 Task: Add a column "Organization".
Action: Mouse scrolled (397, 295) with delta (0, 0)
Screenshot: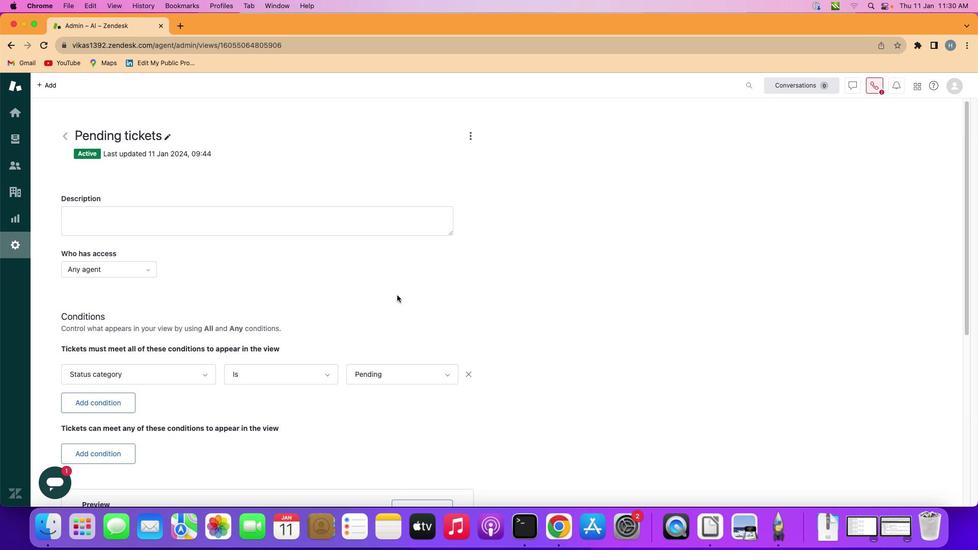 
Action: Mouse scrolled (397, 295) with delta (0, 0)
Screenshot: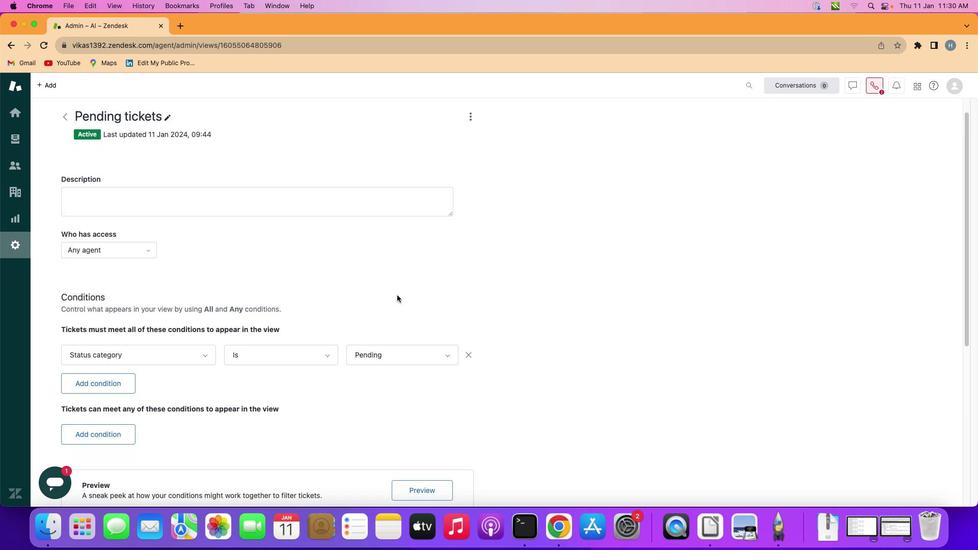 
Action: Mouse scrolled (397, 295) with delta (0, 0)
Screenshot: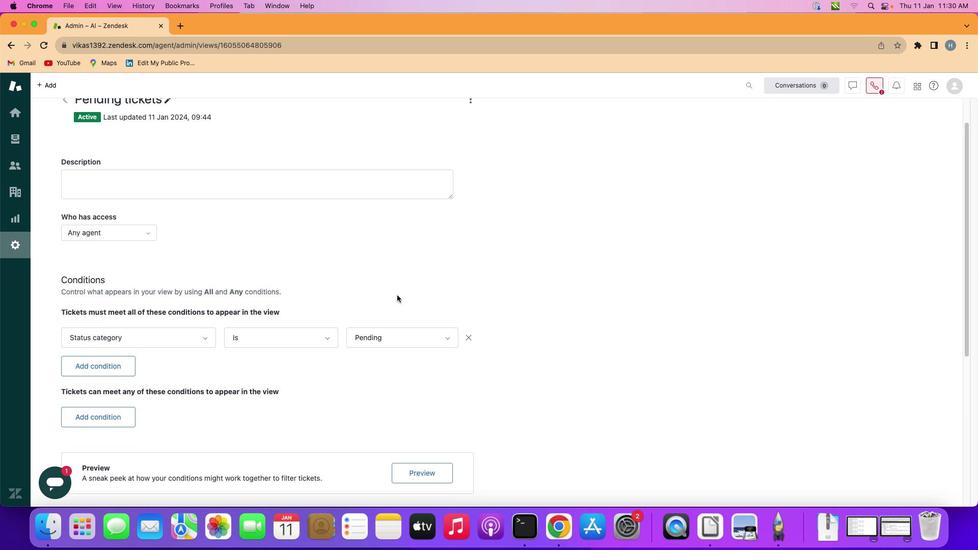 
Action: Mouse scrolled (397, 295) with delta (0, 0)
Screenshot: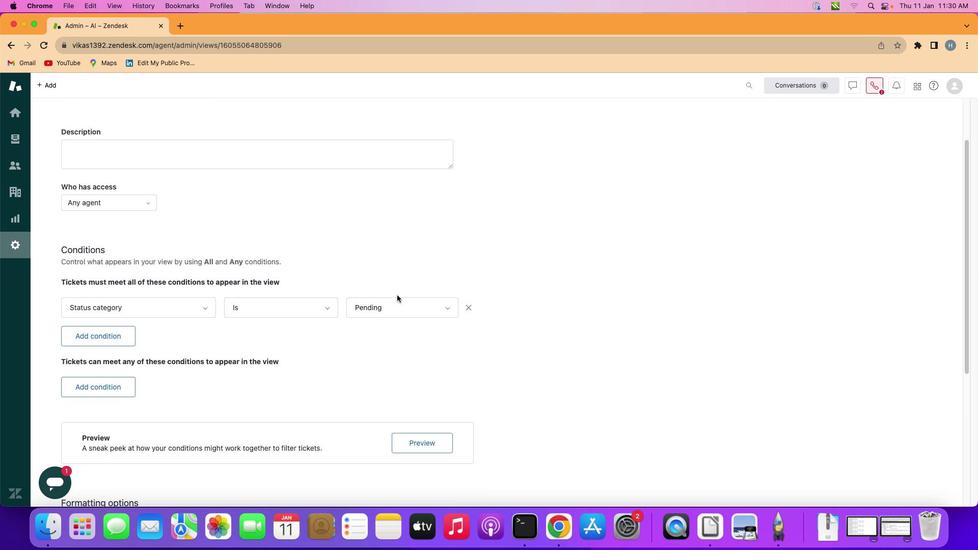 
Action: Mouse scrolled (397, 295) with delta (0, 0)
Screenshot: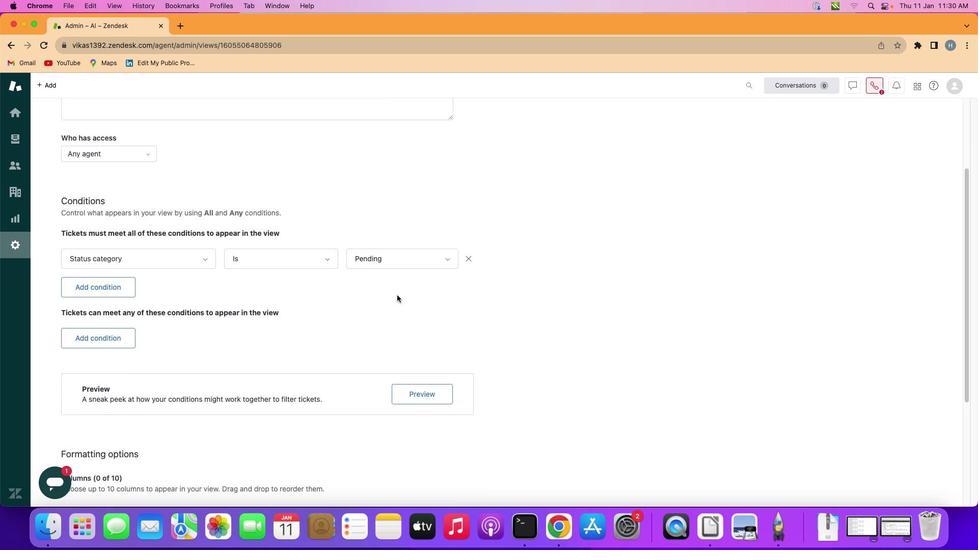 
Action: Mouse scrolled (397, 295) with delta (0, -1)
Screenshot: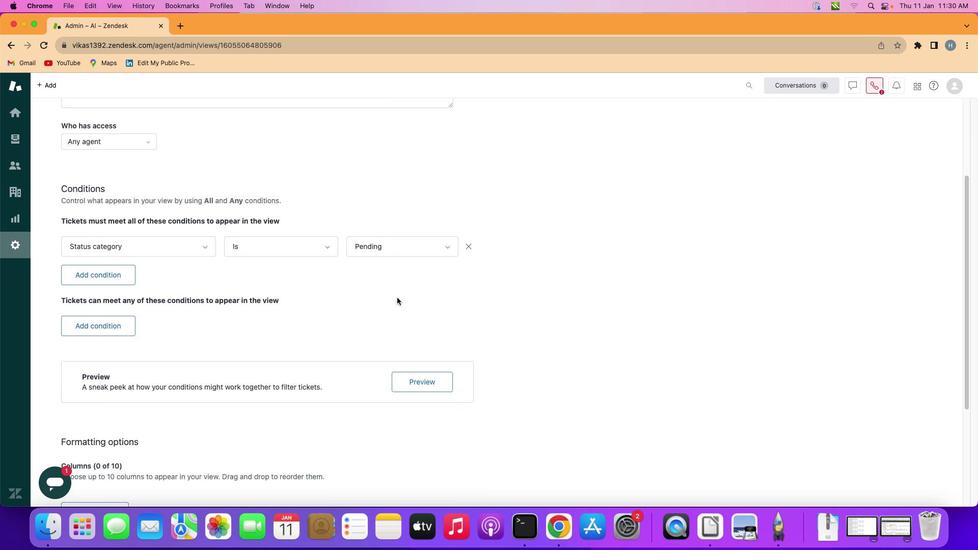 
Action: Mouse moved to (397, 299)
Screenshot: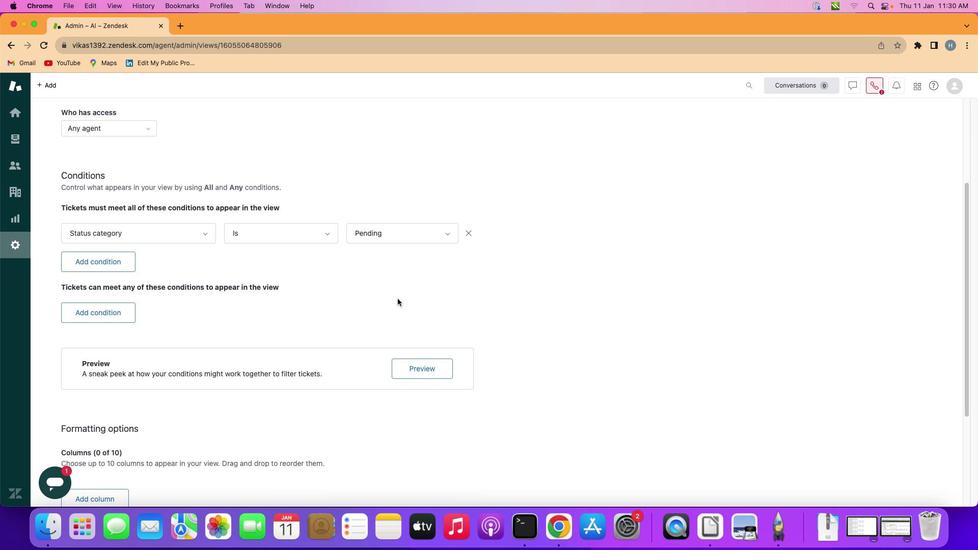 
Action: Mouse scrolled (397, 299) with delta (0, 0)
Screenshot: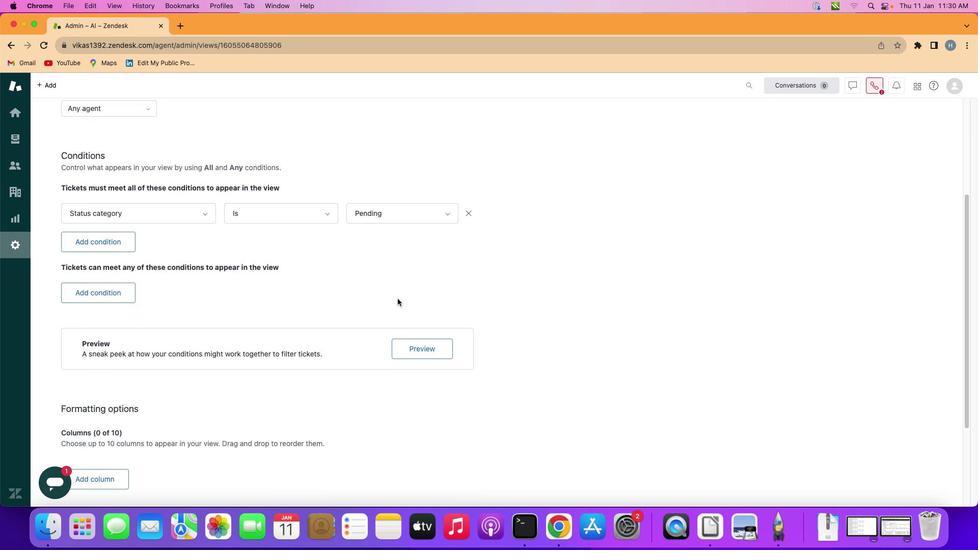 
Action: Mouse scrolled (397, 299) with delta (0, 0)
Screenshot: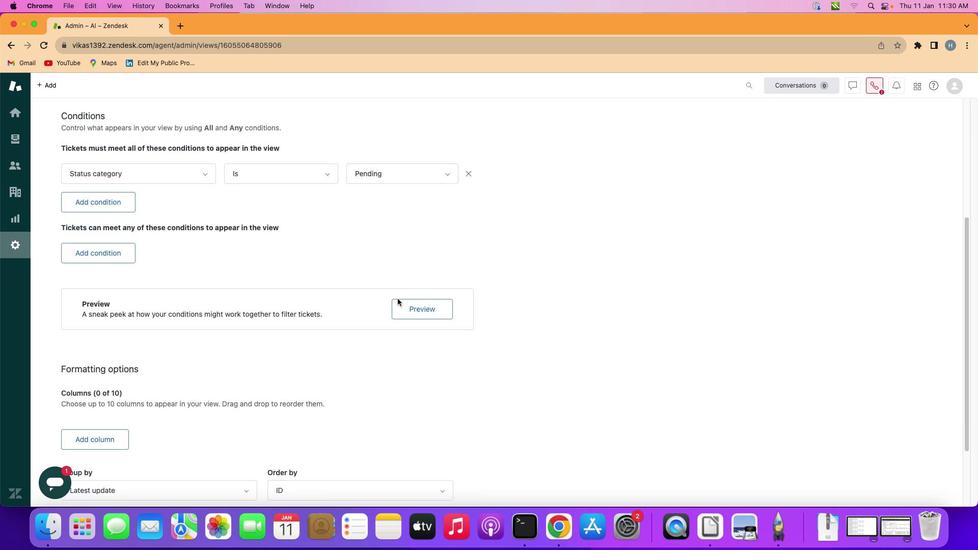 
Action: Mouse scrolled (397, 299) with delta (0, -1)
Screenshot: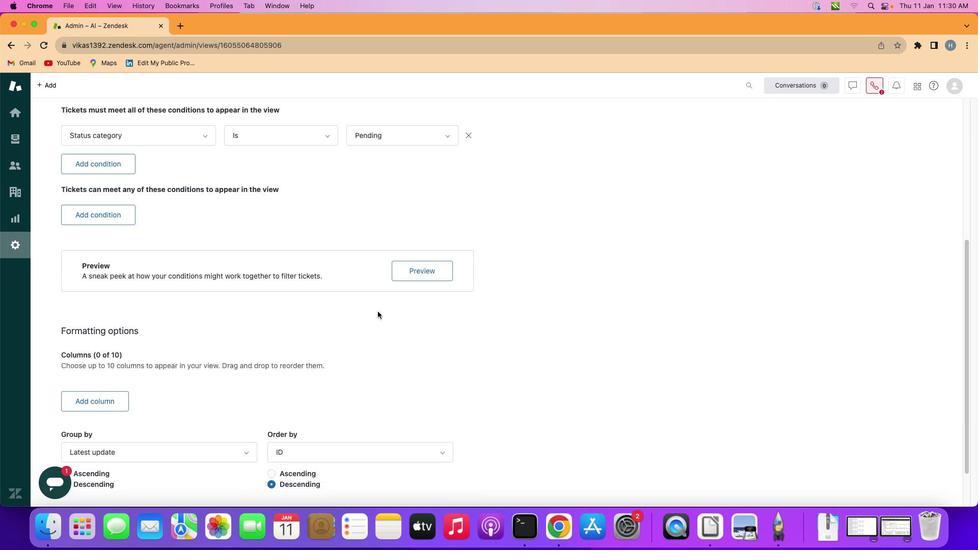 
Action: Mouse scrolled (397, 299) with delta (0, -1)
Screenshot: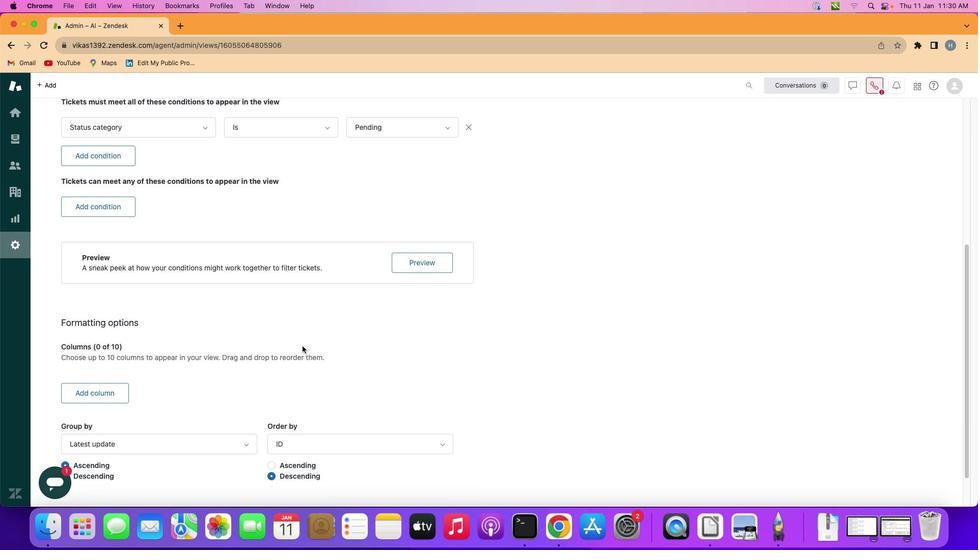 
Action: Mouse moved to (98, 395)
Screenshot: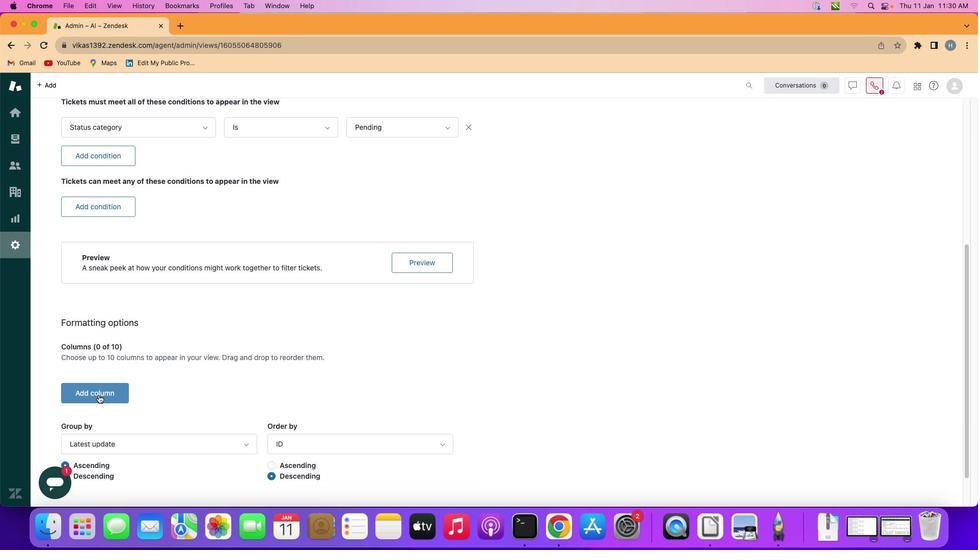 
Action: Mouse pressed left at (98, 395)
Screenshot: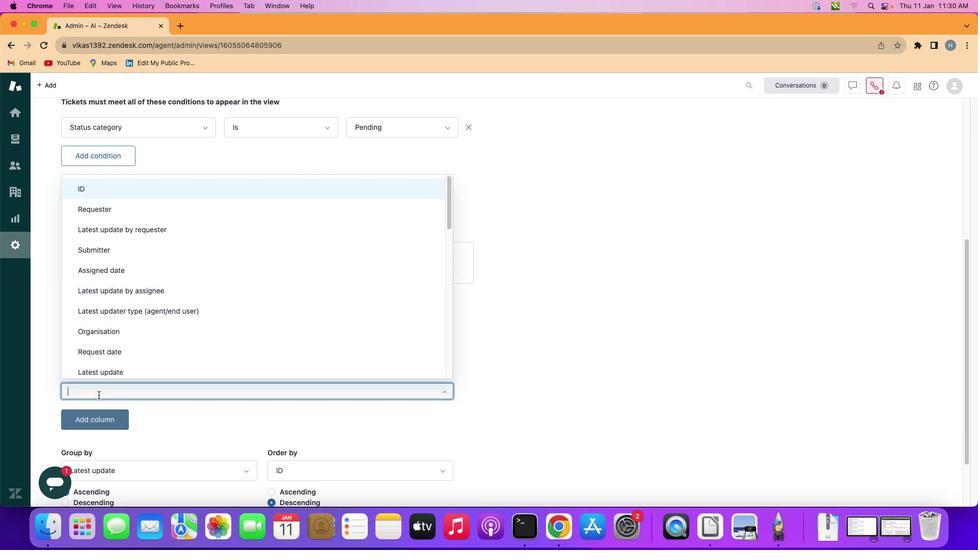 
Action: Mouse moved to (154, 329)
Screenshot: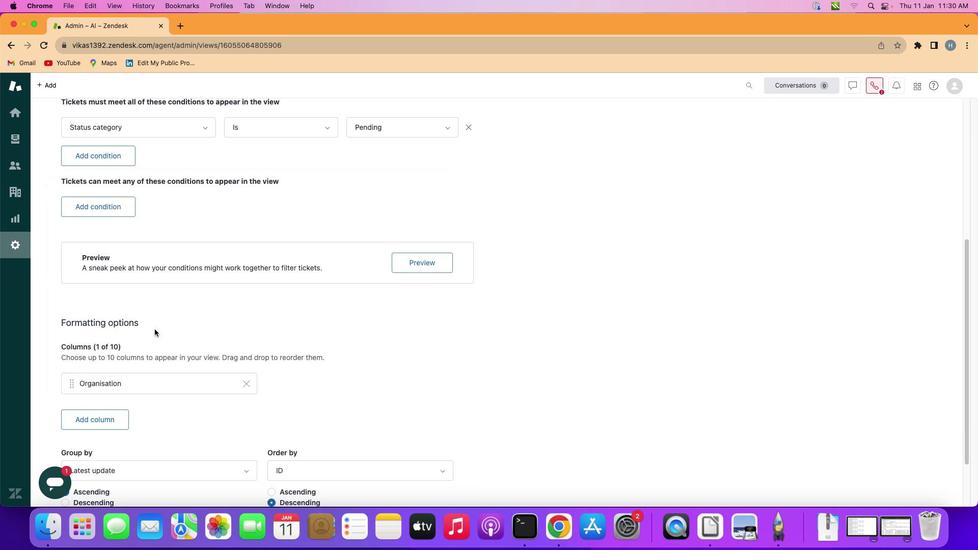 
Action: Mouse pressed left at (154, 329)
Screenshot: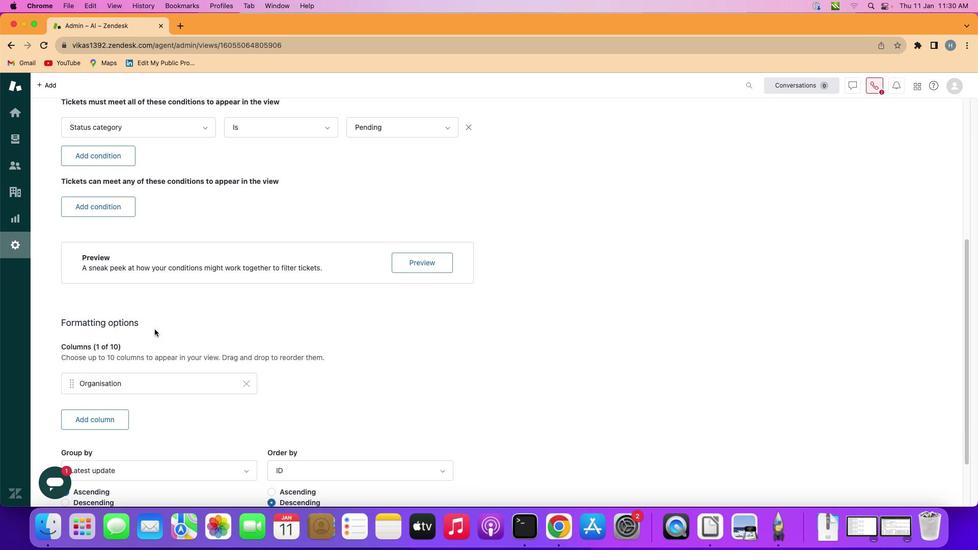 
Action: Mouse moved to (155, 328)
Screenshot: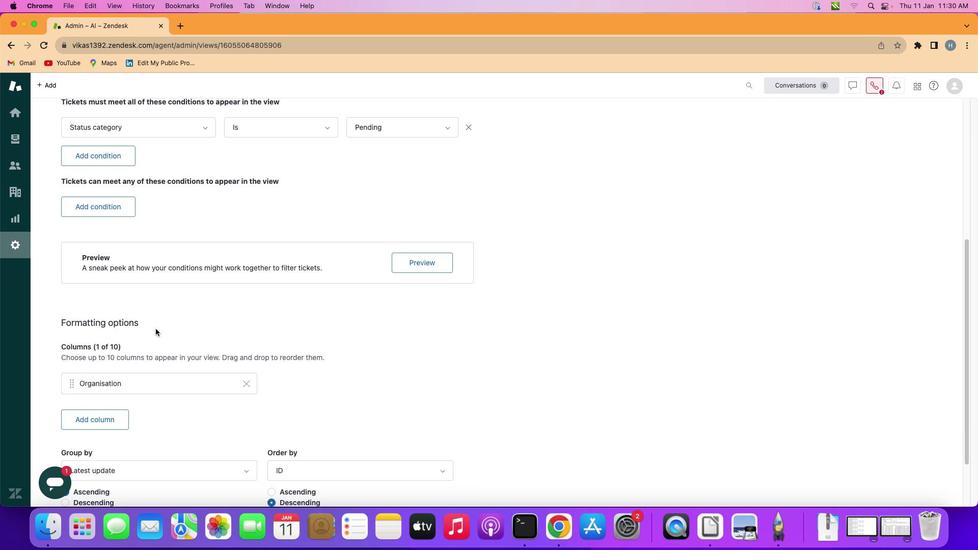 
